 Task: Disable the option push notifications in Skill Assessment recommendations.
Action: Mouse moved to (804, 111)
Screenshot: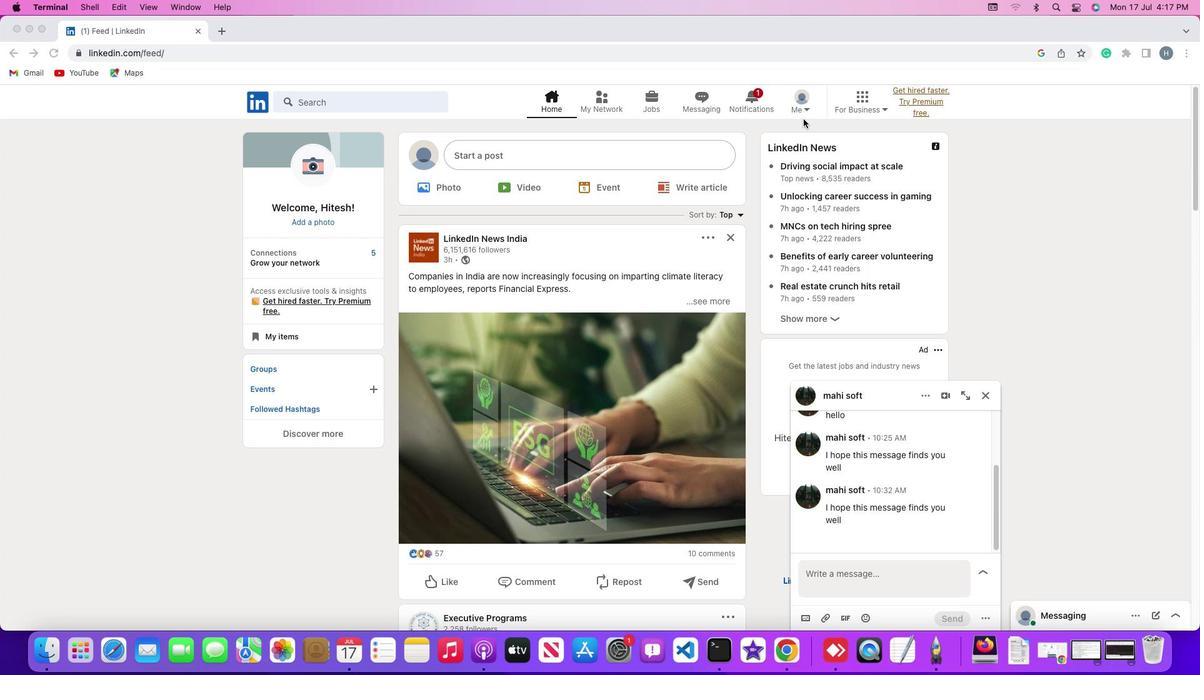 
Action: Mouse pressed left at (804, 111)
Screenshot: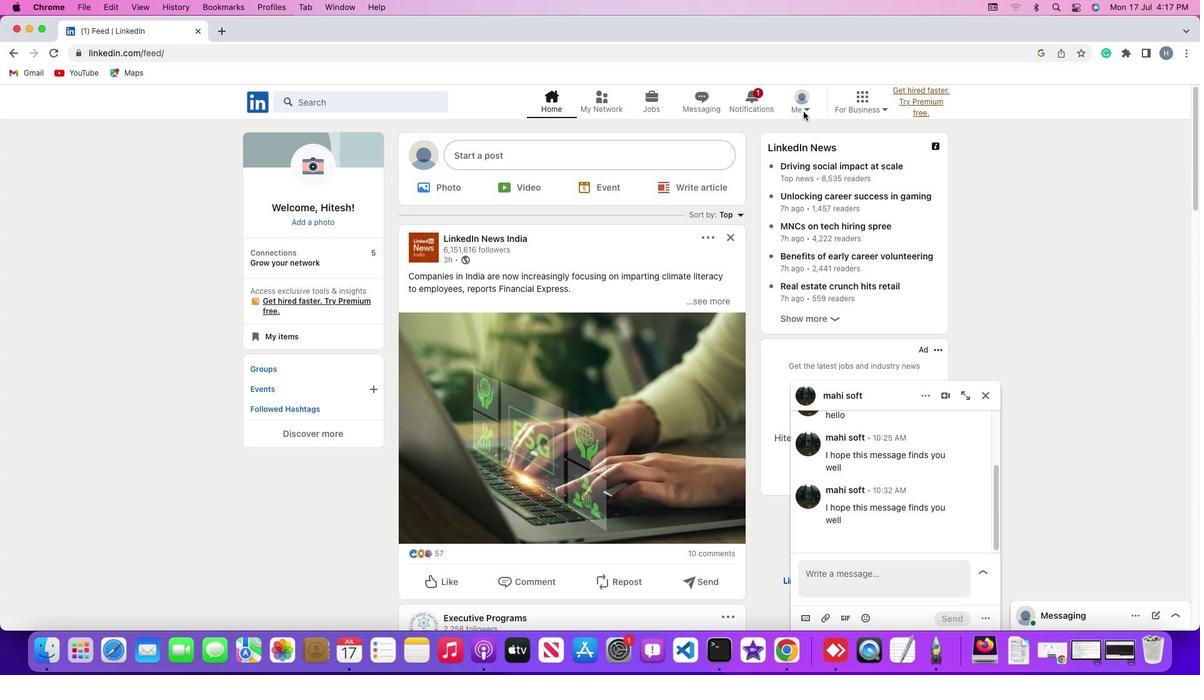 
Action: Mouse moved to (807, 109)
Screenshot: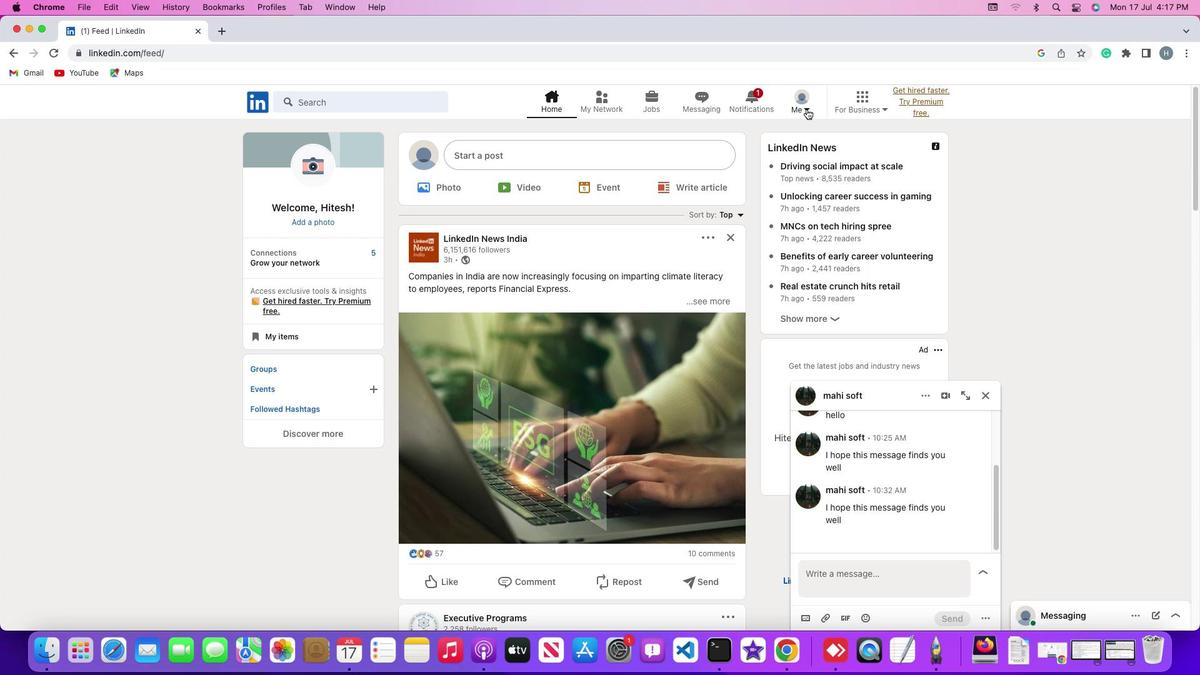 
Action: Mouse pressed left at (807, 109)
Screenshot: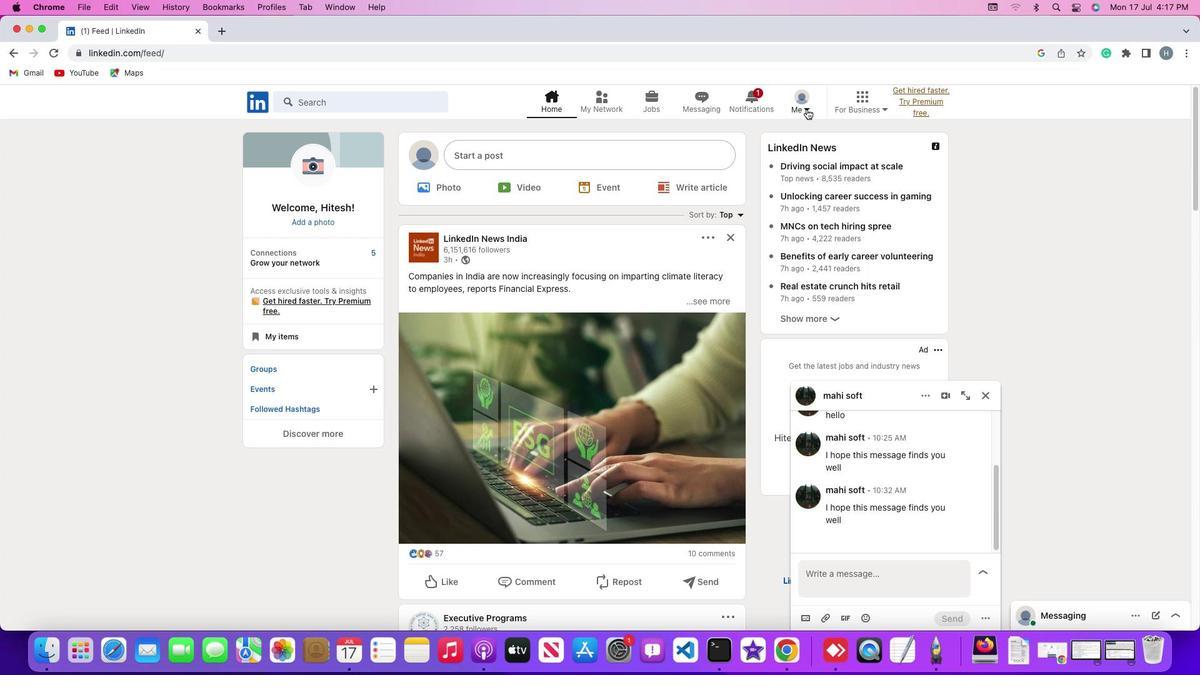 
Action: Mouse moved to (724, 244)
Screenshot: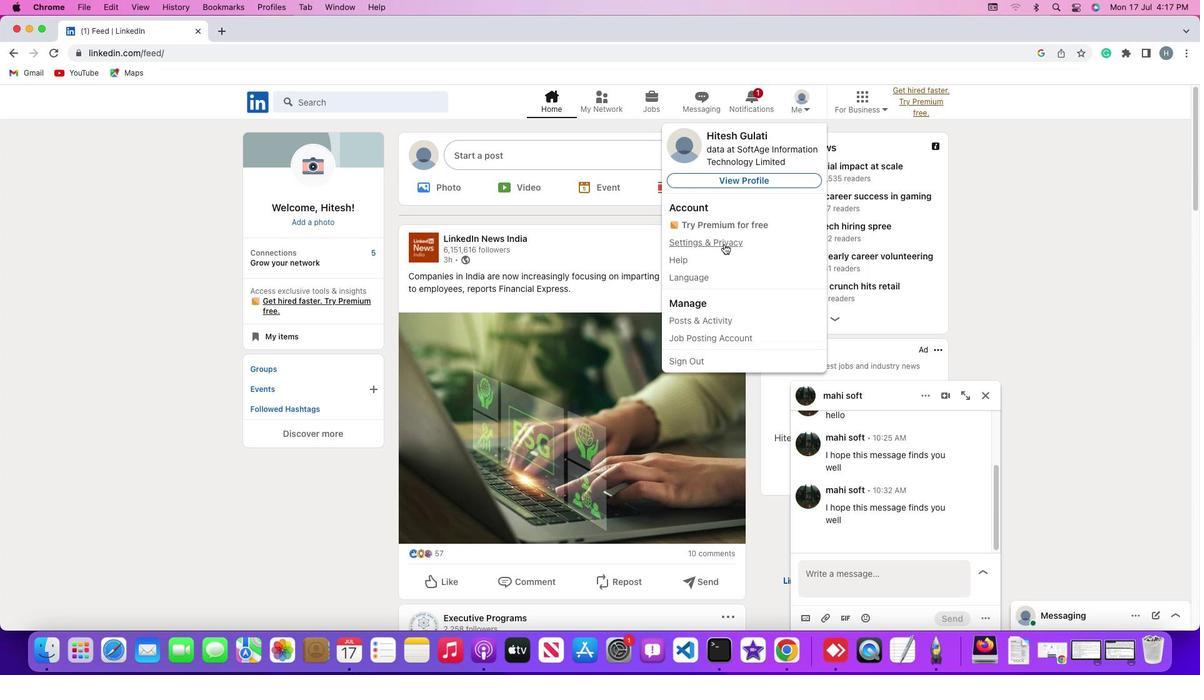 
Action: Mouse pressed left at (724, 244)
Screenshot: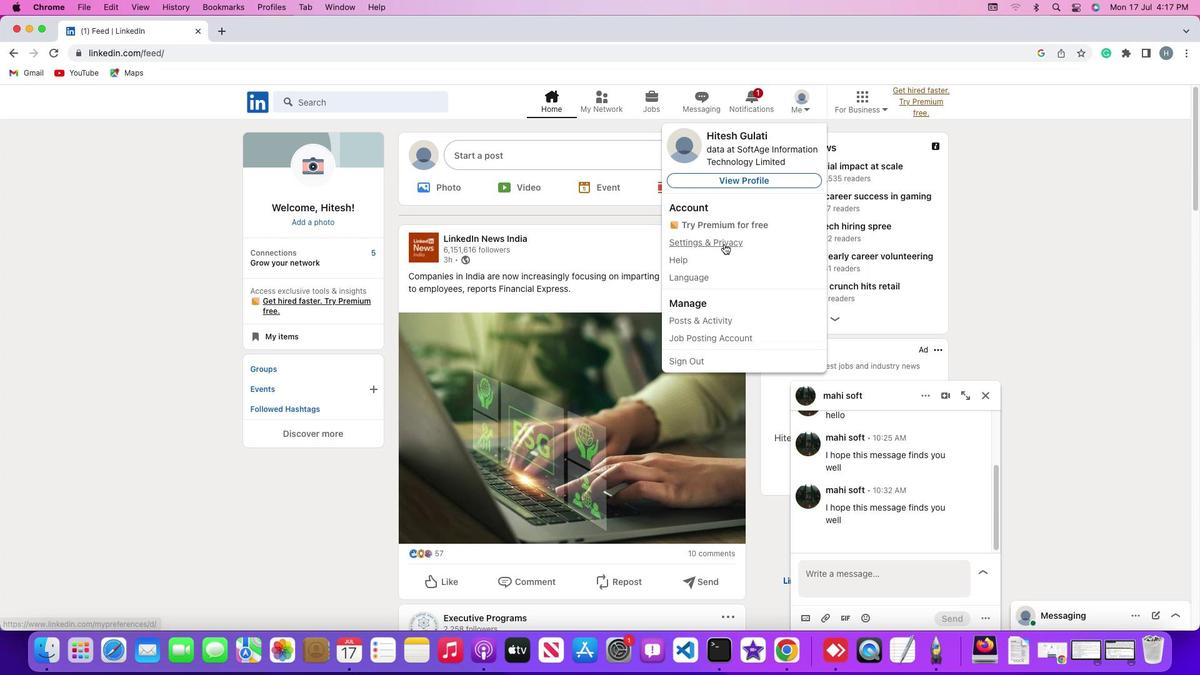 
Action: Mouse moved to (76, 424)
Screenshot: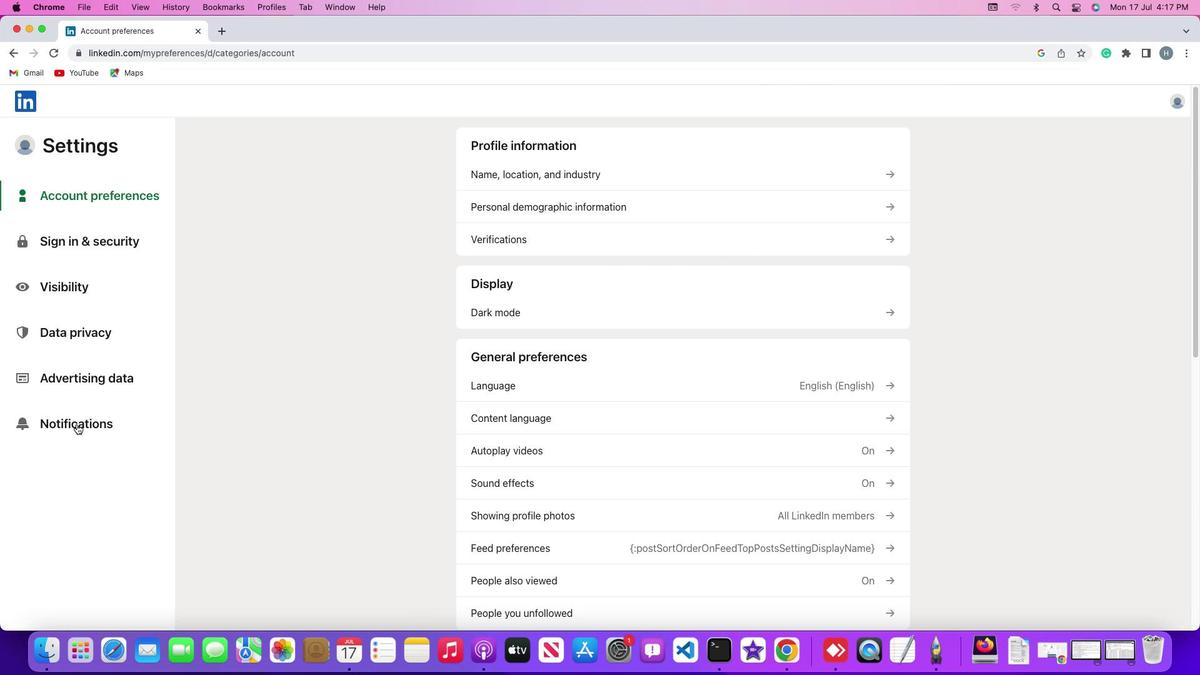 
Action: Mouse pressed left at (76, 424)
Screenshot: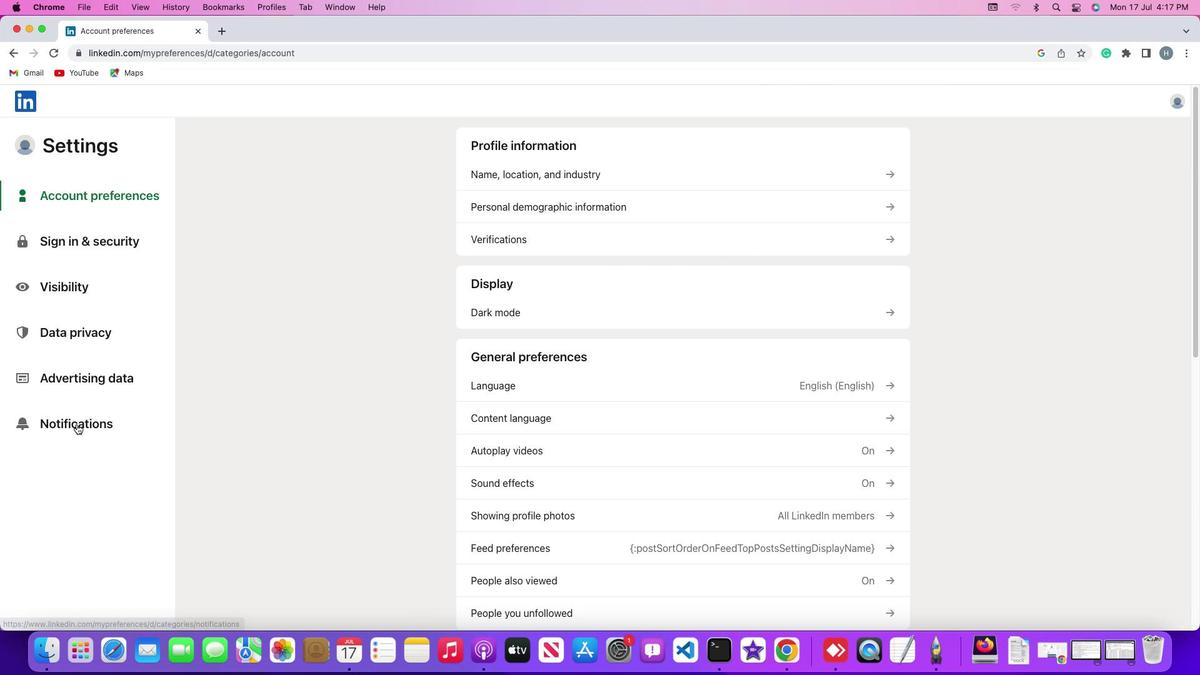 
Action: Mouse pressed left at (76, 424)
Screenshot: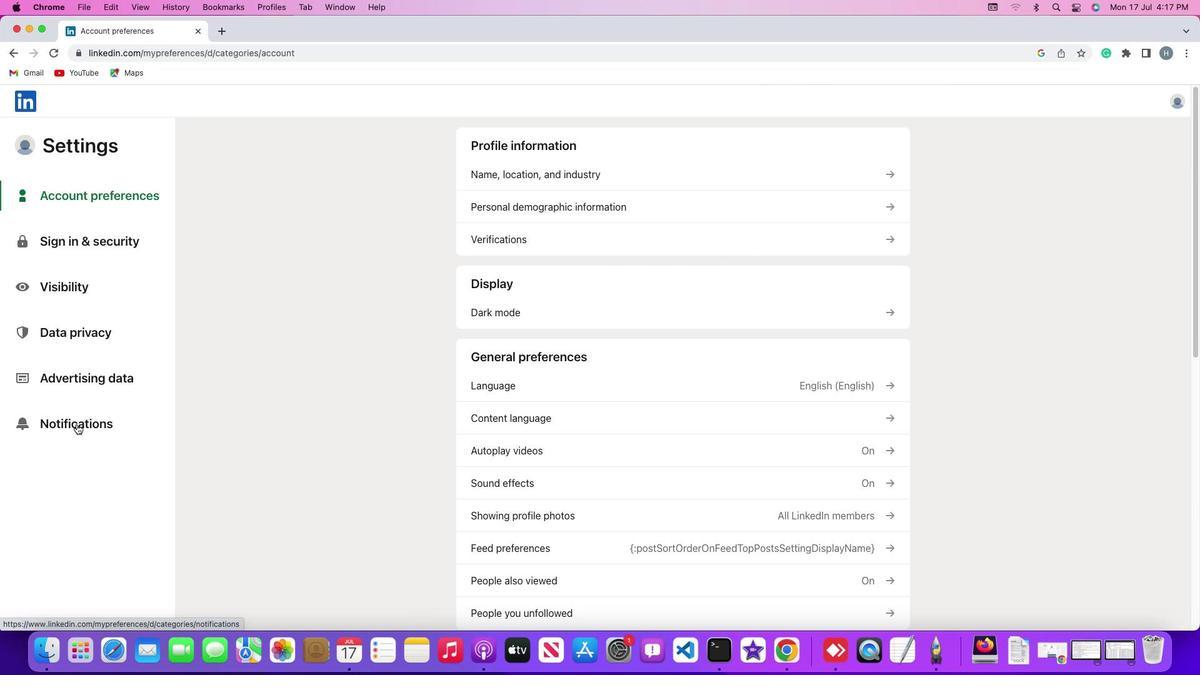 
Action: Mouse moved to (556, 175)
Screenshot: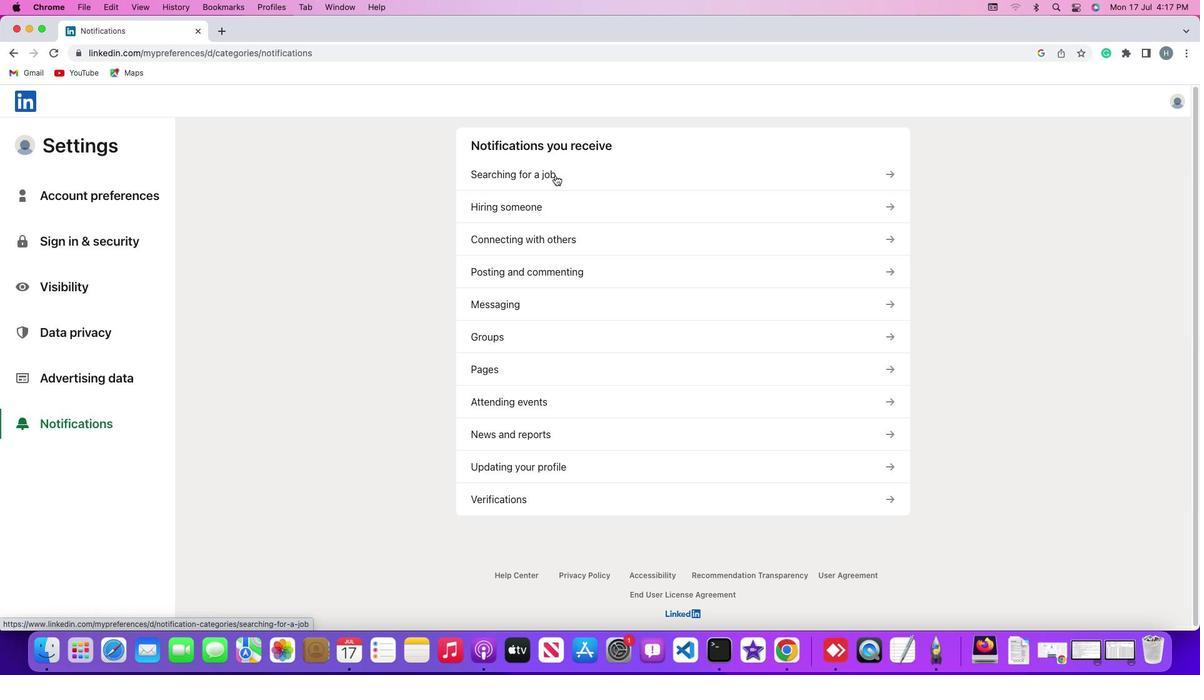 
Action: Mouse pressed left at (556, 175)
Screenshot: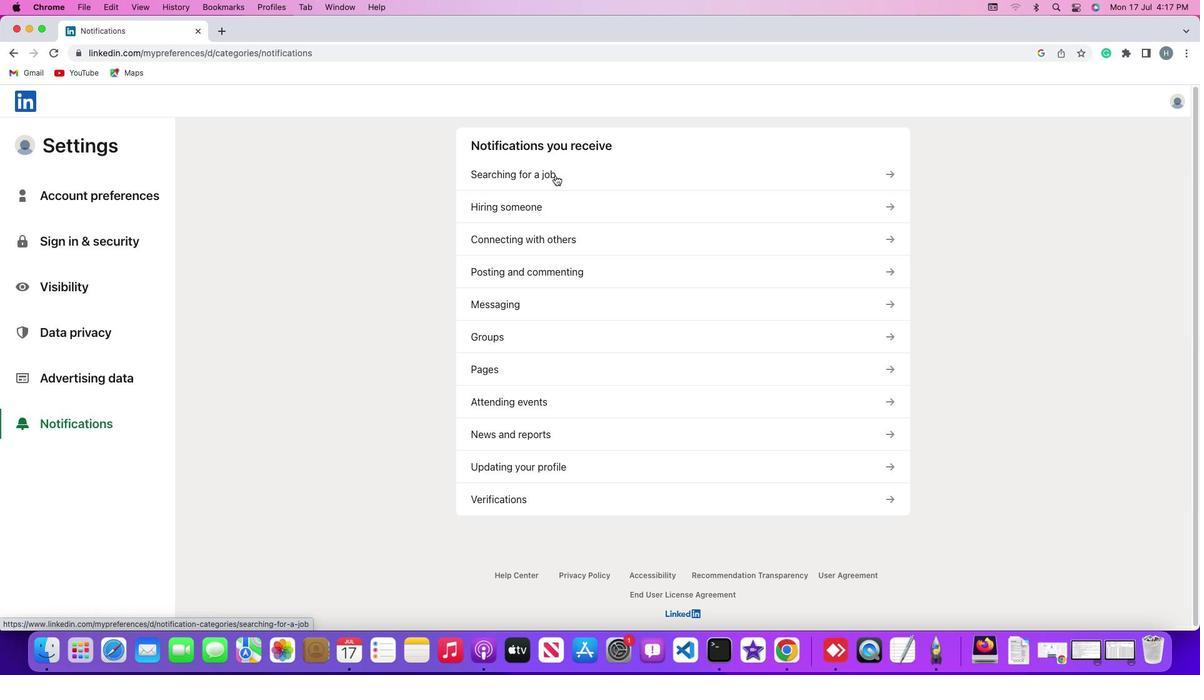 
Action: Mouse pressed left at (556, 175)
Screenshot: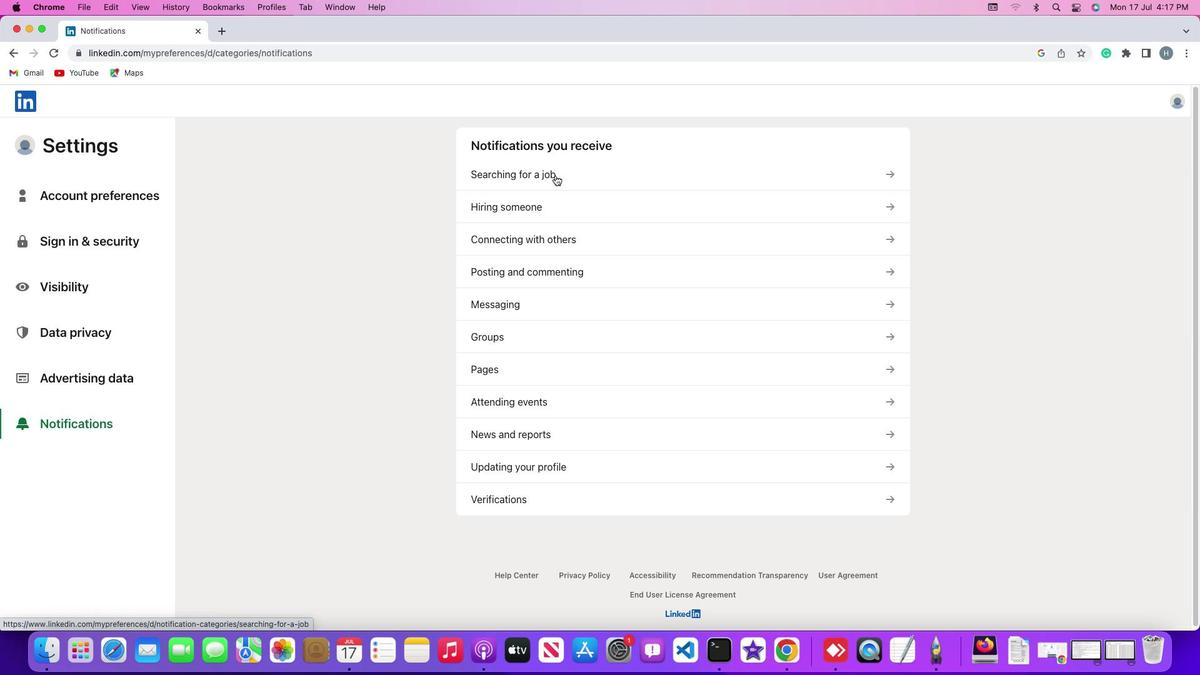 
Action: Mouse moved to (556, 499)
Screenshot: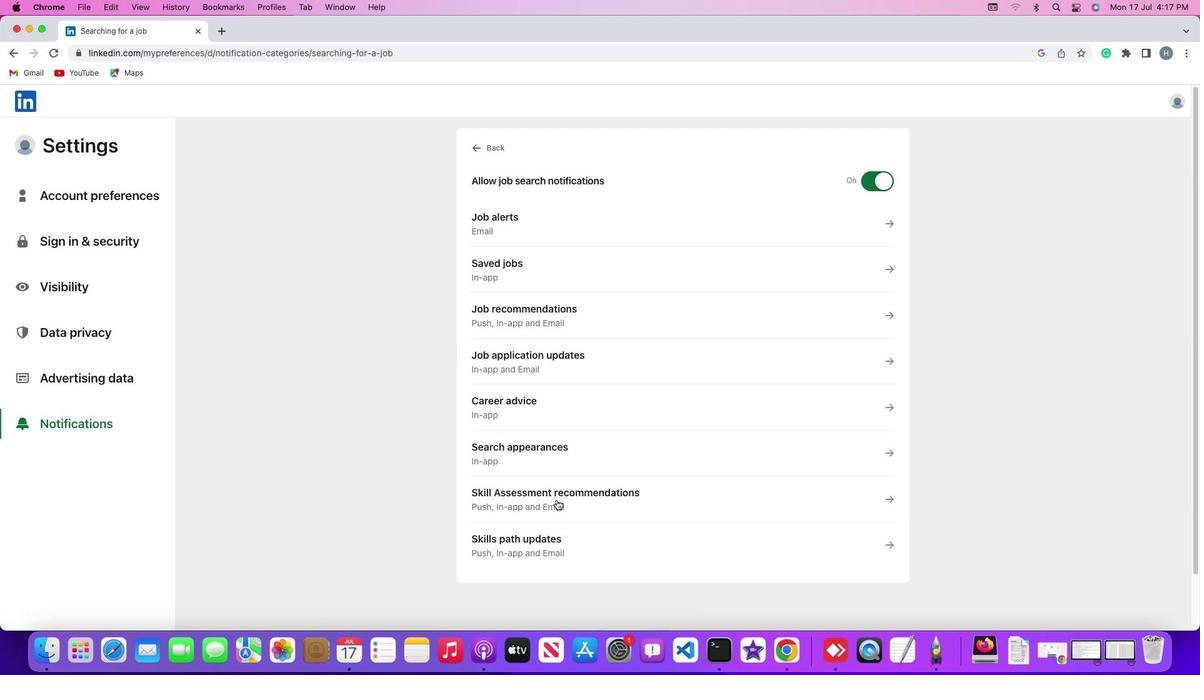 
Action: Mouse pressed left at (556, 499)
Screenshot: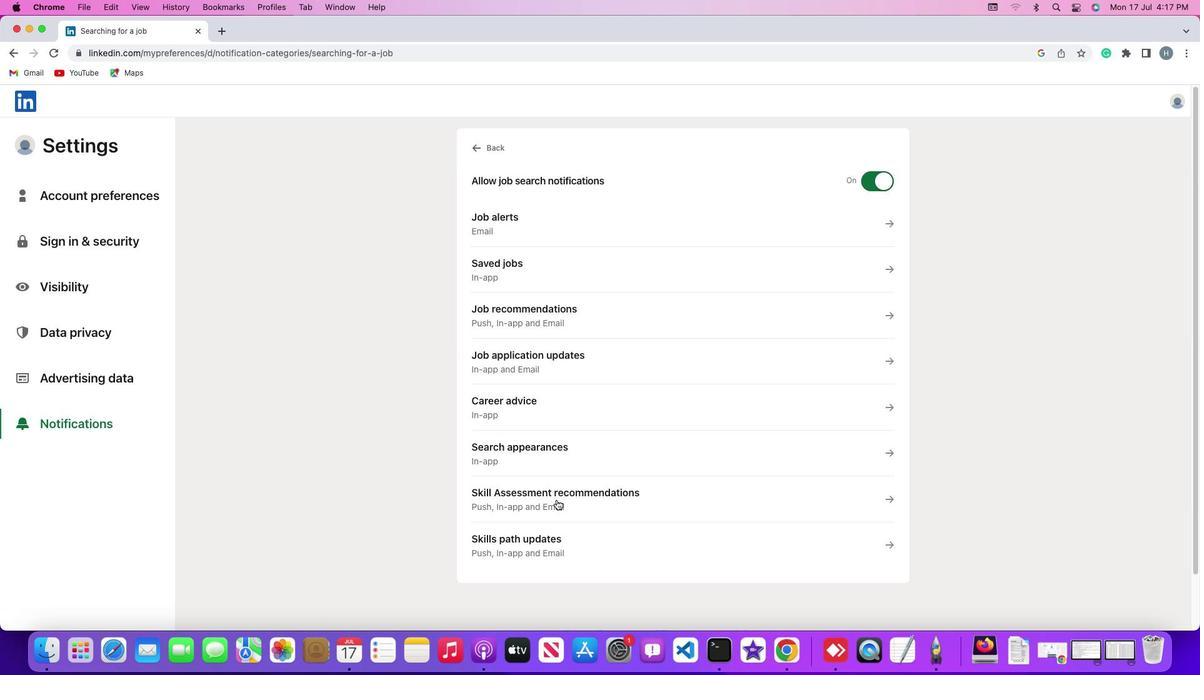 
Action: Mouse moved to (876, 303)
Screenshot: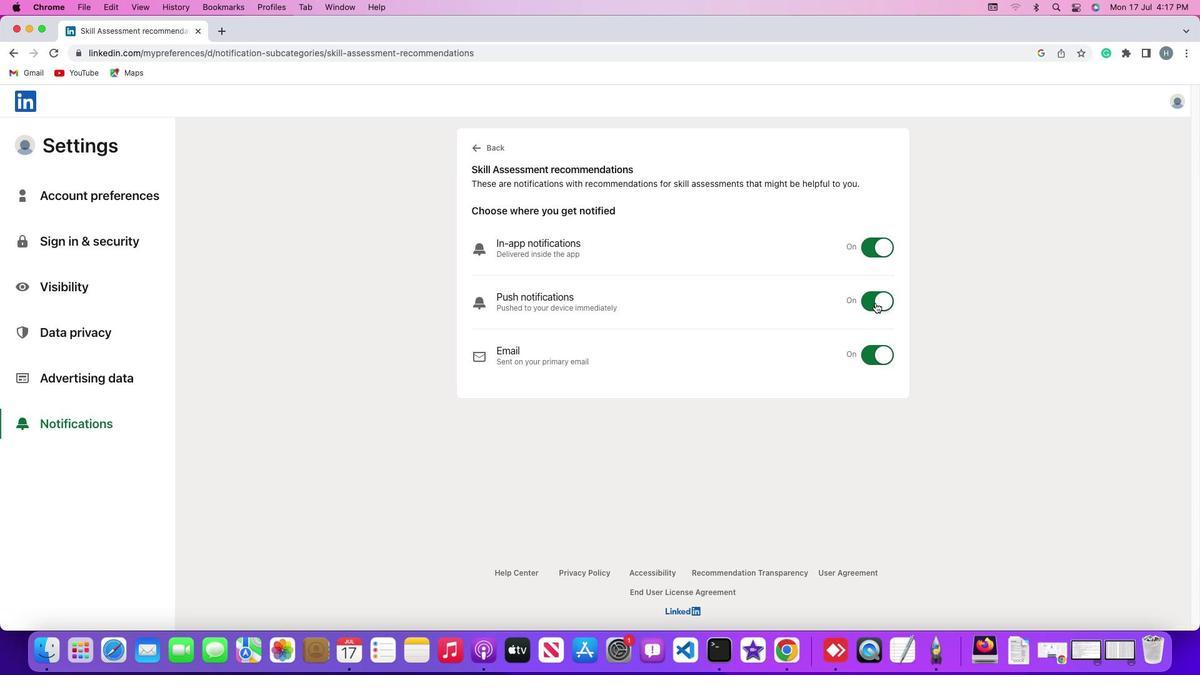 
Action: Mouse pressed left at (876, 303)
Screenshot: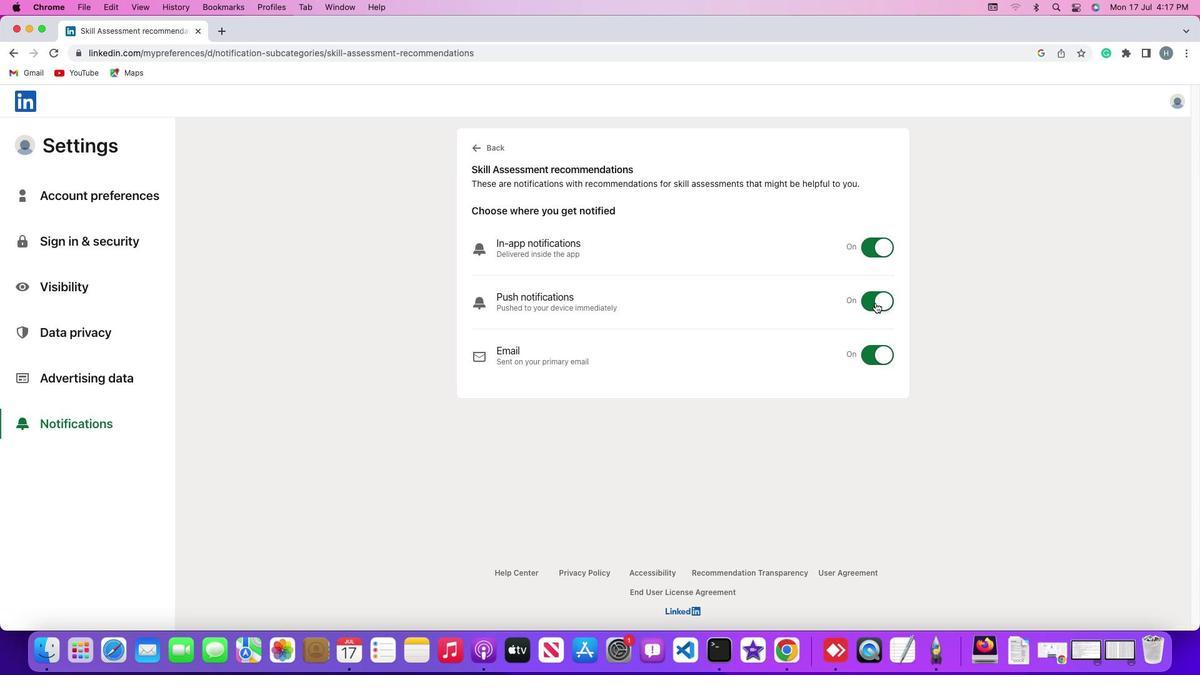 
Action: Mouse moved to (877, 303)
Screenshot: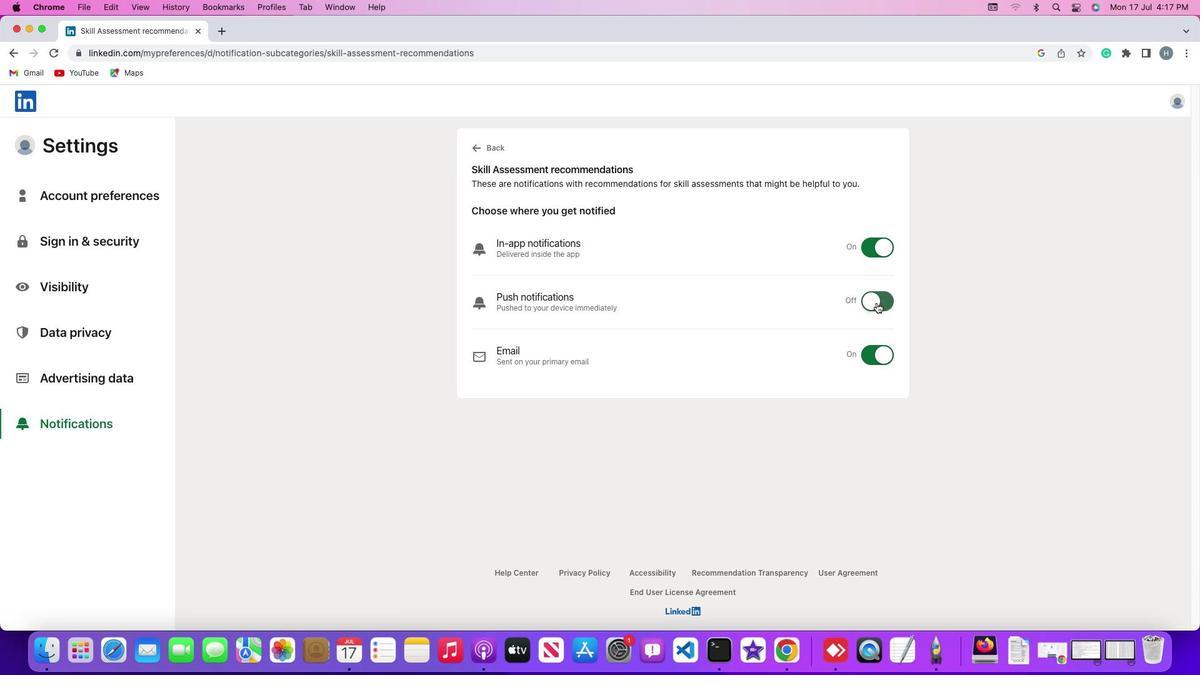 
